 Task: Create in the project UniTech and in the Backlog issue 'Implement a new cloud-based project management system for a company with advanced task tracking and collaboration features' a child issue 'Kubernetes cluster workload optimization and scaling', and assign it to team member softage.1@softage.net.
Action: Mouse moved to (643, 414)
Screenshot: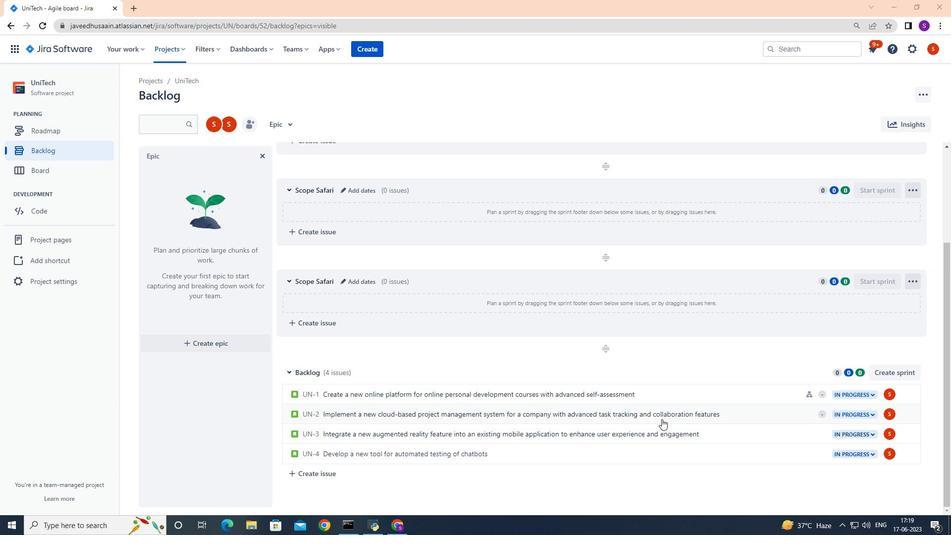 
Action: Mouse pressed left at (643, 414)
Screenshot: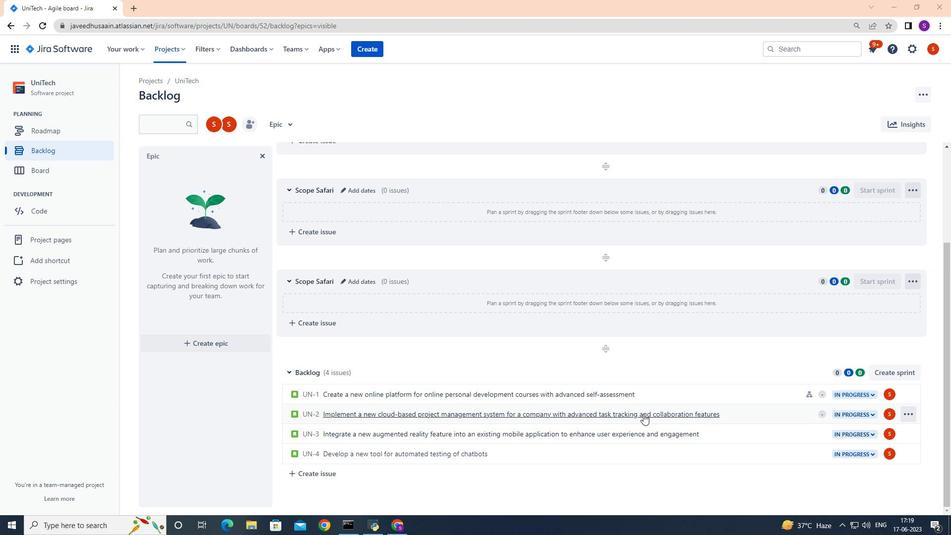 
Action: Mouse moved to (772, 239)
Screenshot: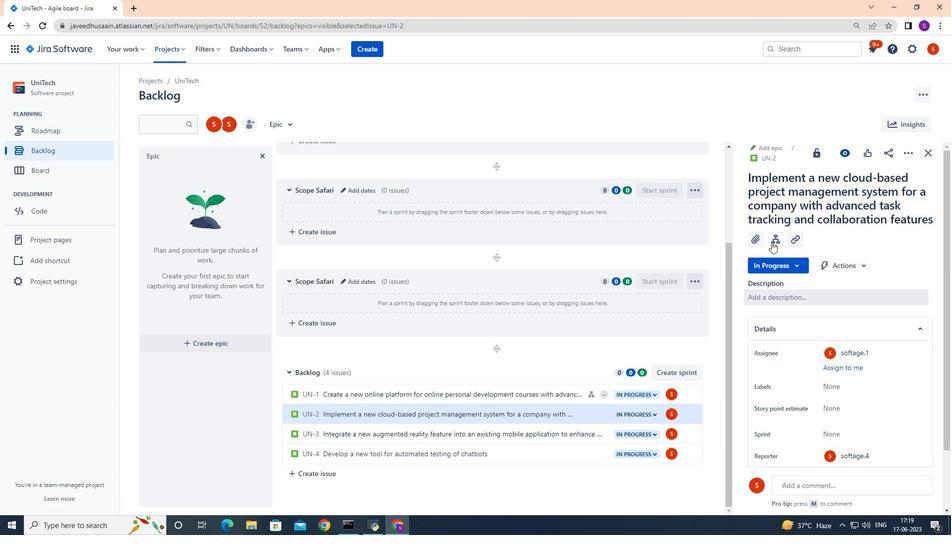 
Action: Mouse pressed left at (772, 239)
Screenshot: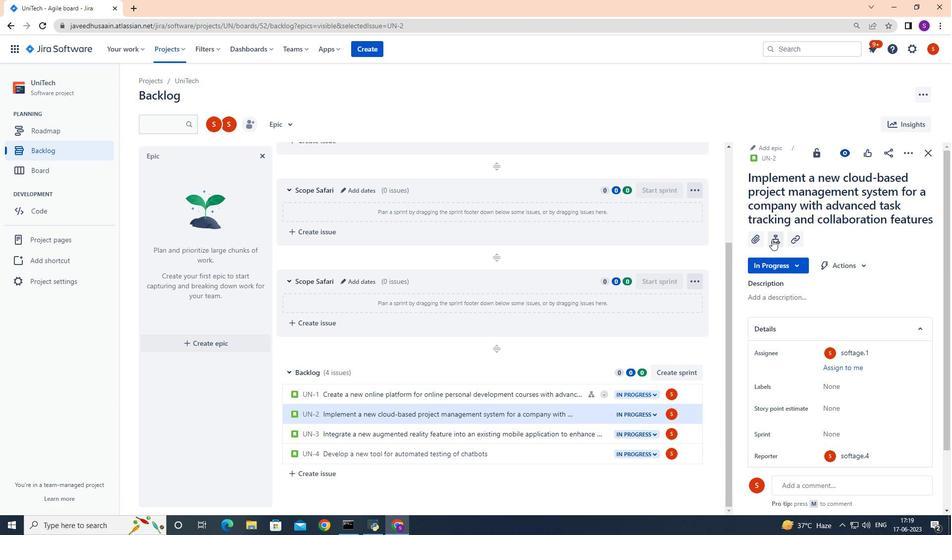 
Action: Mouse moved to (783, 318)
Screenshot: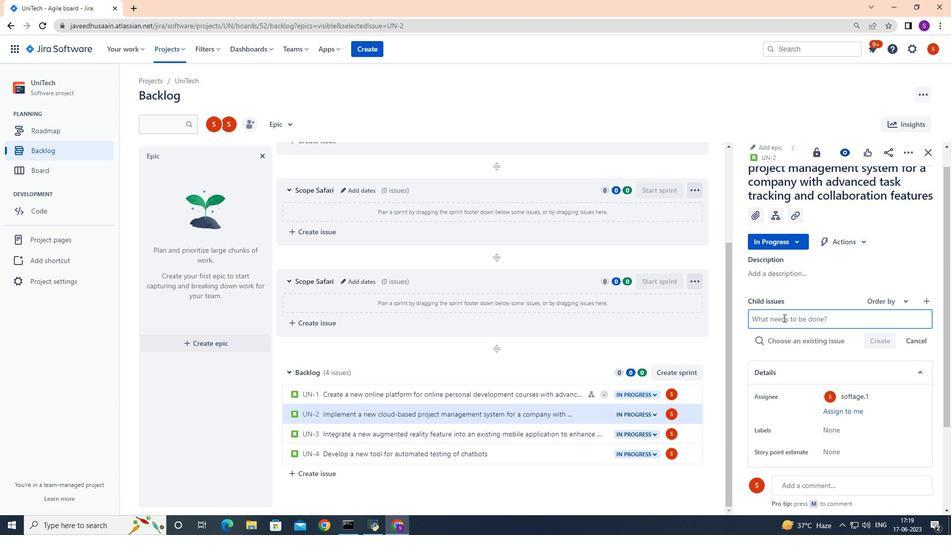 
Action: Mouse pressed left at (783, 318)
Screenshot: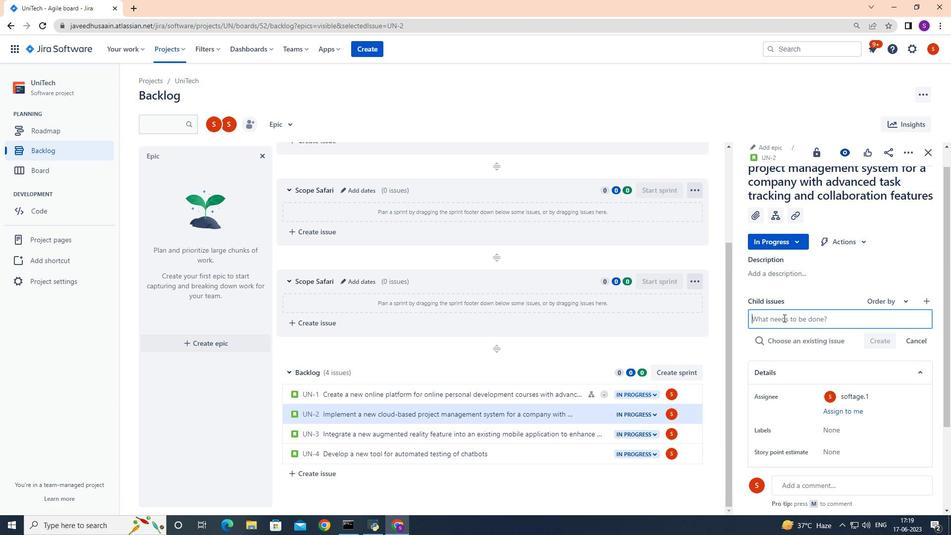
Action: Key pressed <Key.shift>Kubw<Key.backspace>ernetes<Key.space>cluster<Key.space>workload<Key.space>optimization<Key.space>and<Key.space>scaling
Screenshot: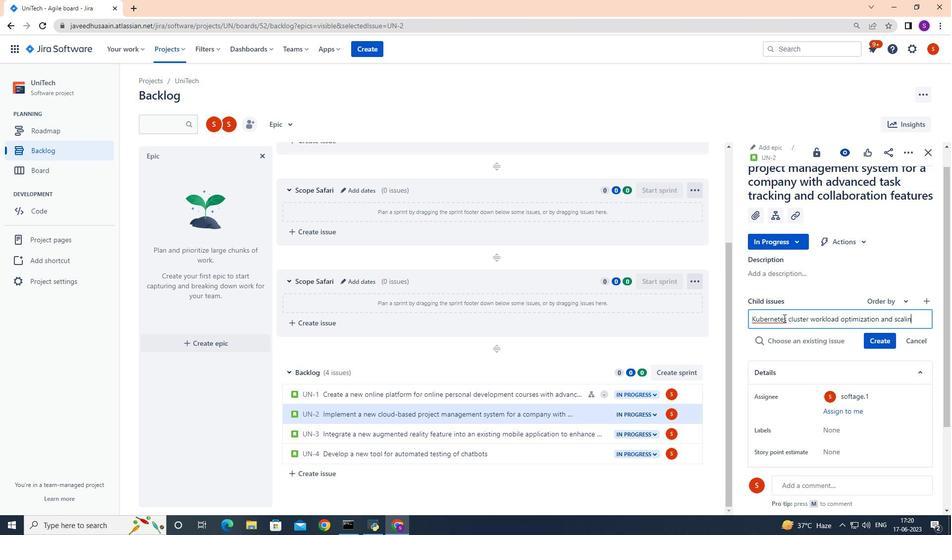 
Action: Mouse moved to (850, 319)
Screenshot: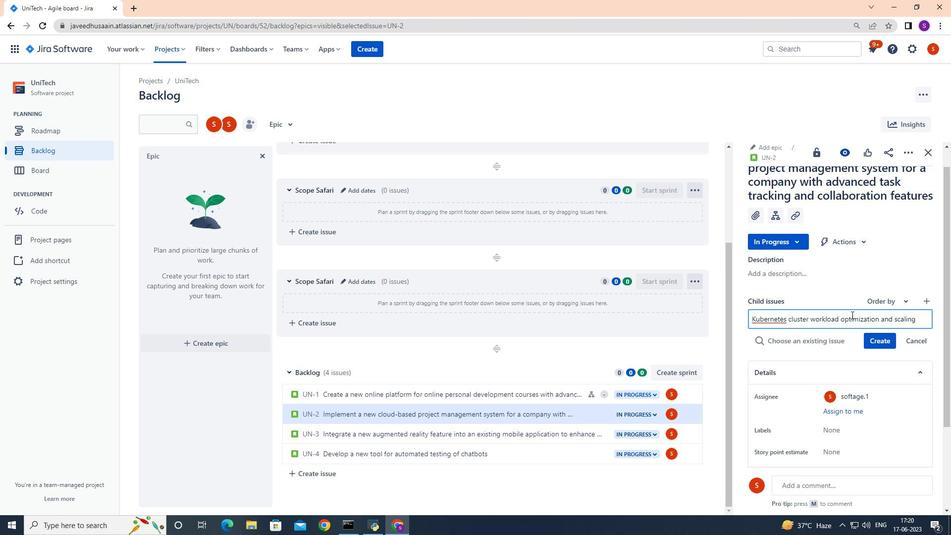 
Action: Mouse pressed left at (850, 319)
Screenshot: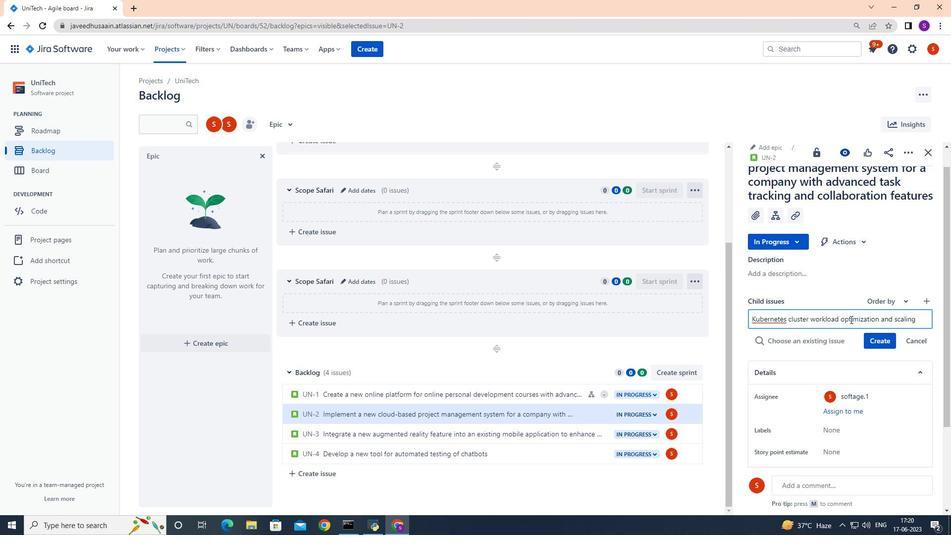 
Action: Mouse moved to (794, 318)
Screenshot: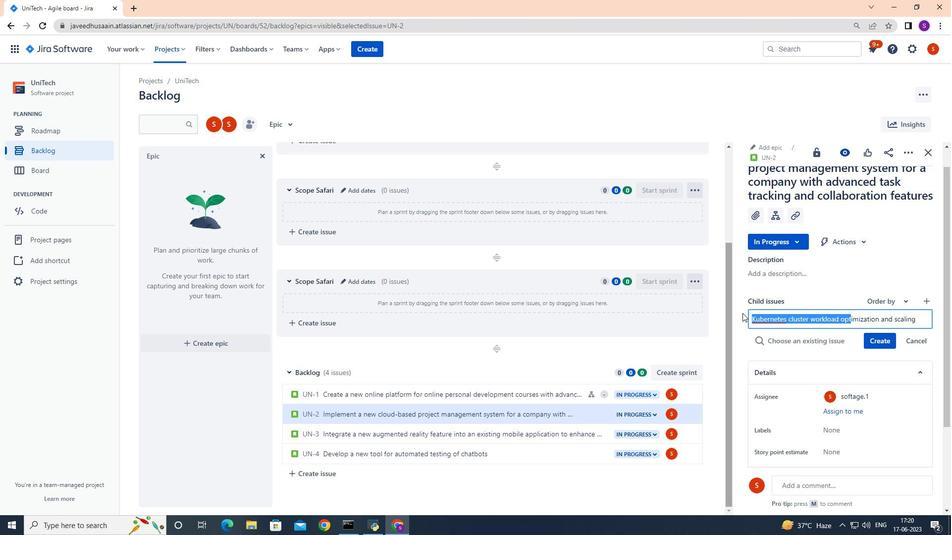 
Action: Mouse pressed left at (794, 318)
Screenshot: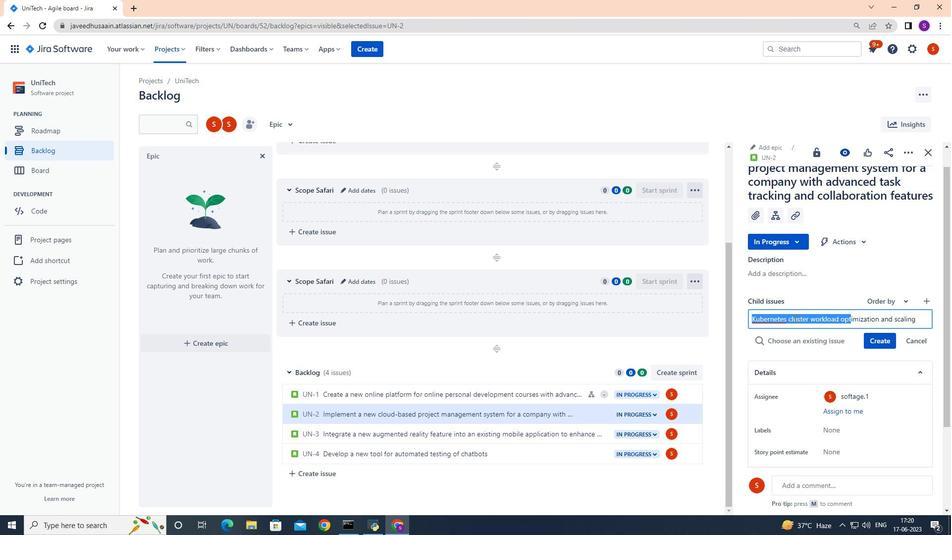 
Action: Mouse moved to (882, 339)
Screenshot: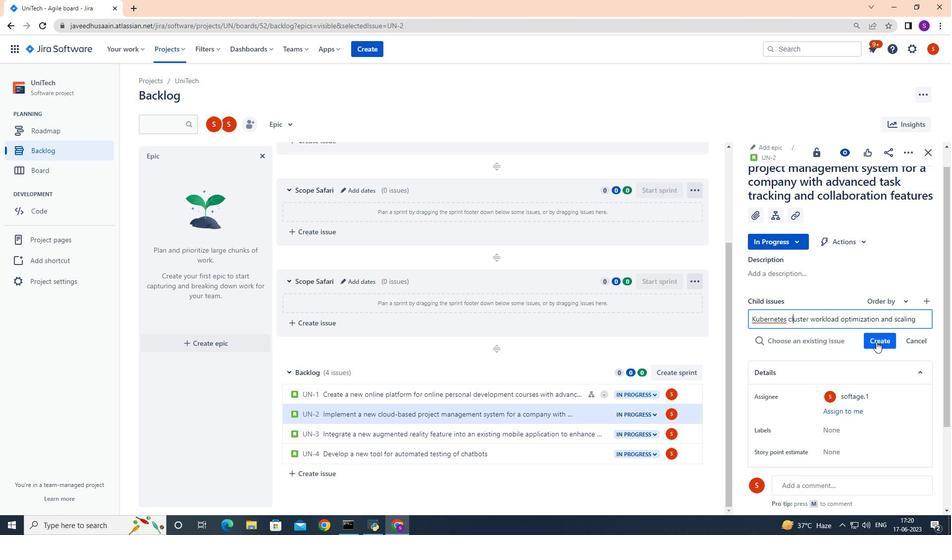 
Action: Mouse pressed left at (882, 339)
Screenshot: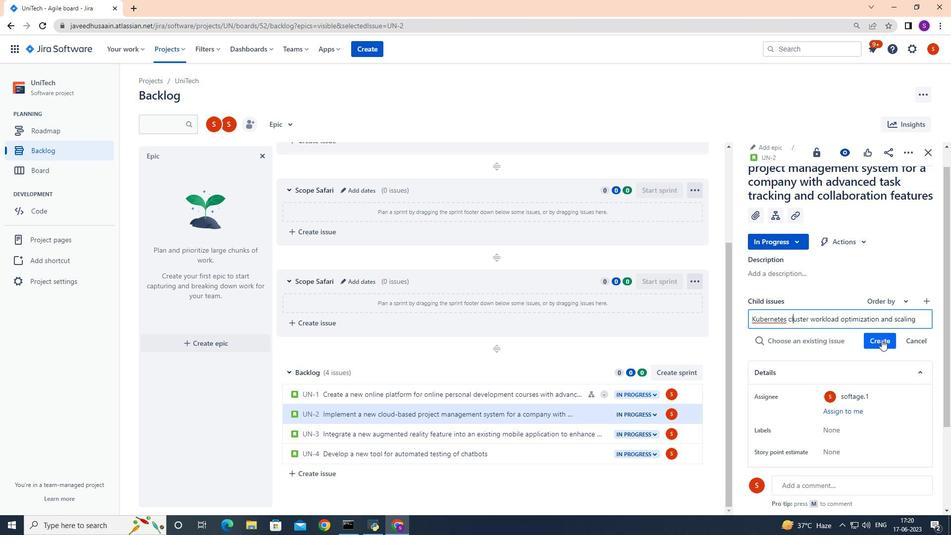 
Action: Mouse moved to (890, 324)
Screenshot: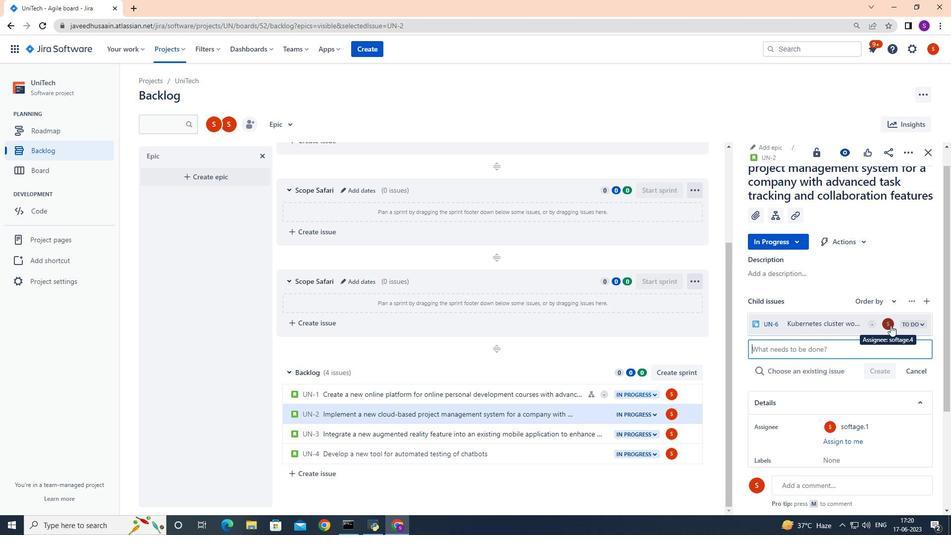 
Action: Mouse pressed left at (890, 324)
Screenshot: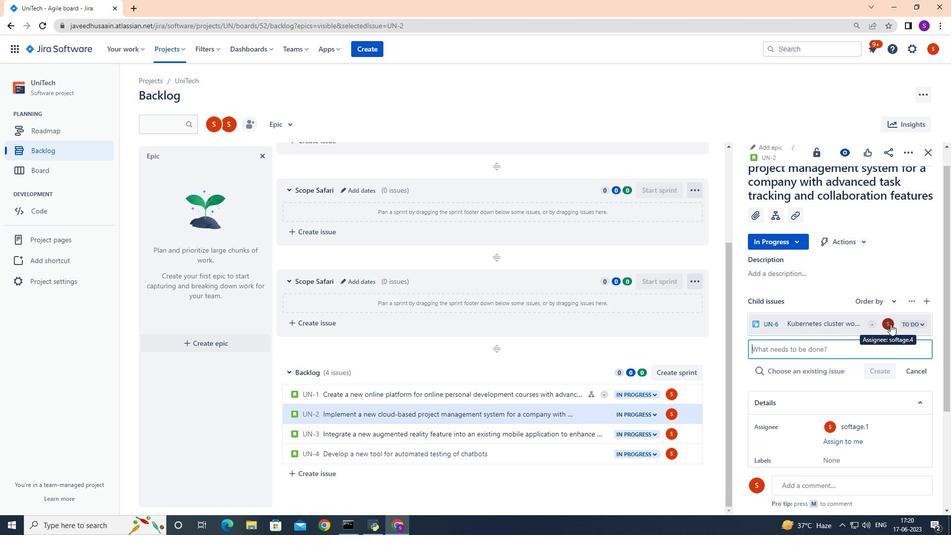 
Action: Mouse moved to (827, 282)
Screenshot: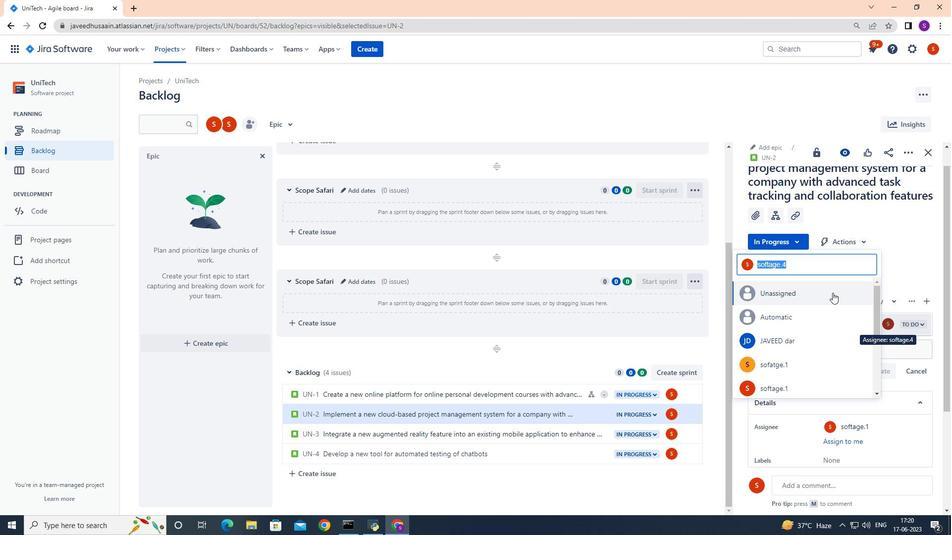 
Action: Key pressed <Key.backspace>softage.1<Key.shift>@softage.net
Screenshot: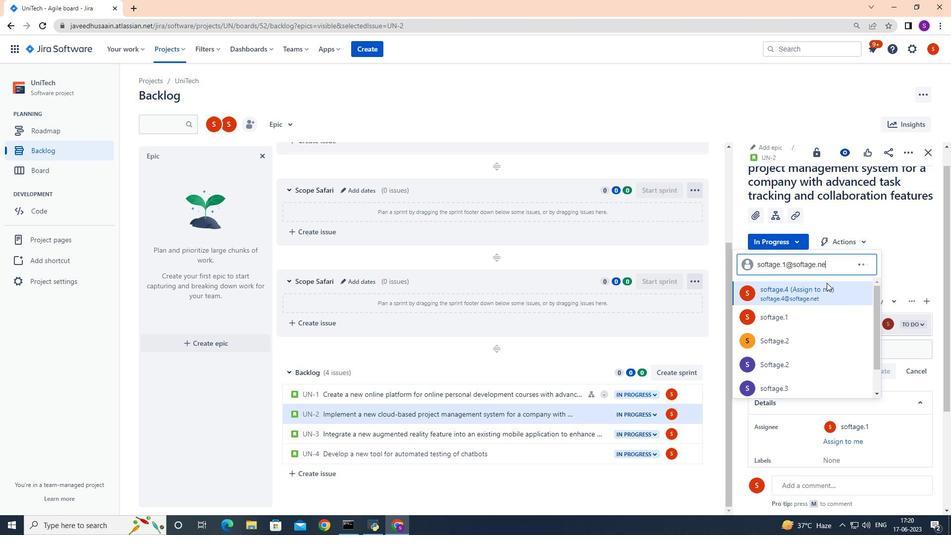 
Action: Mouse moved to (775, 324)
Screenshot: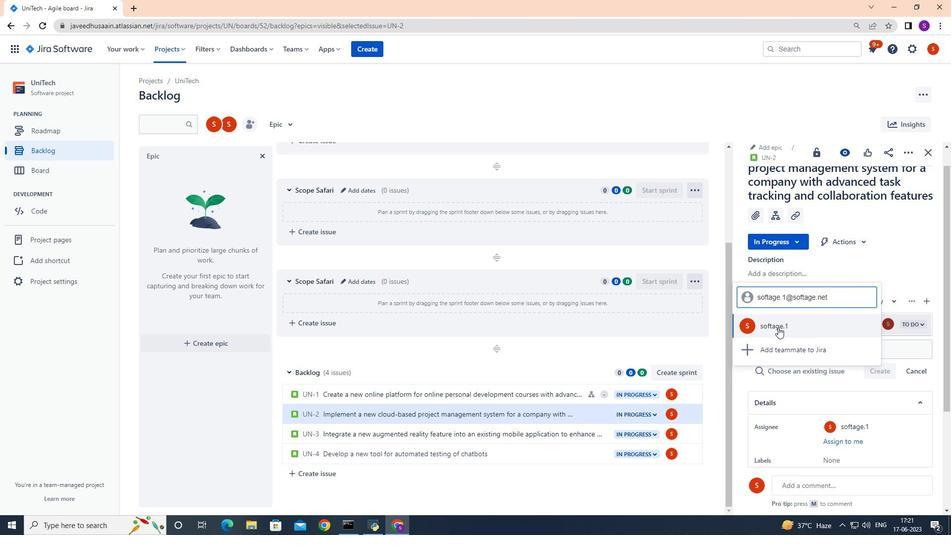 
Action: Mouse pressed left at (775, 324)
Screenshot: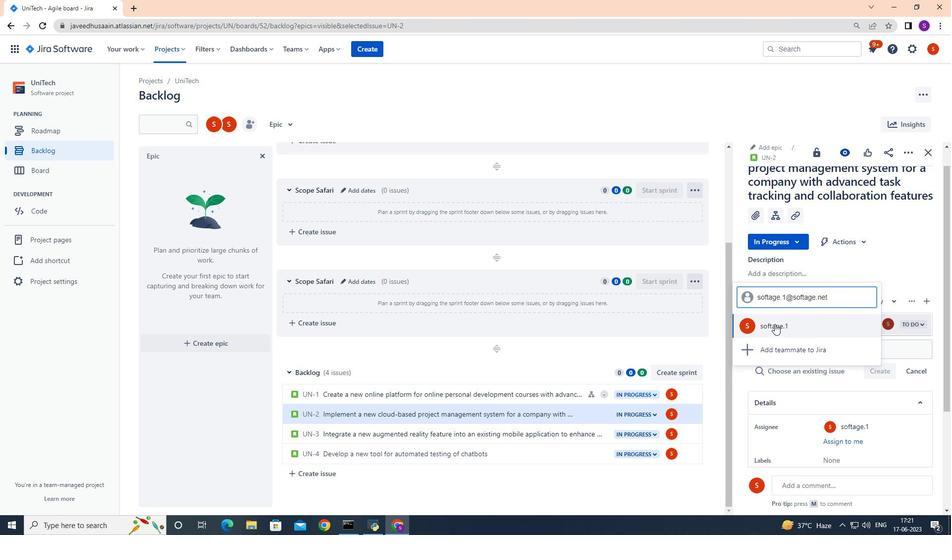 
Action: Mouse moved to (905, 245)
Screenshot: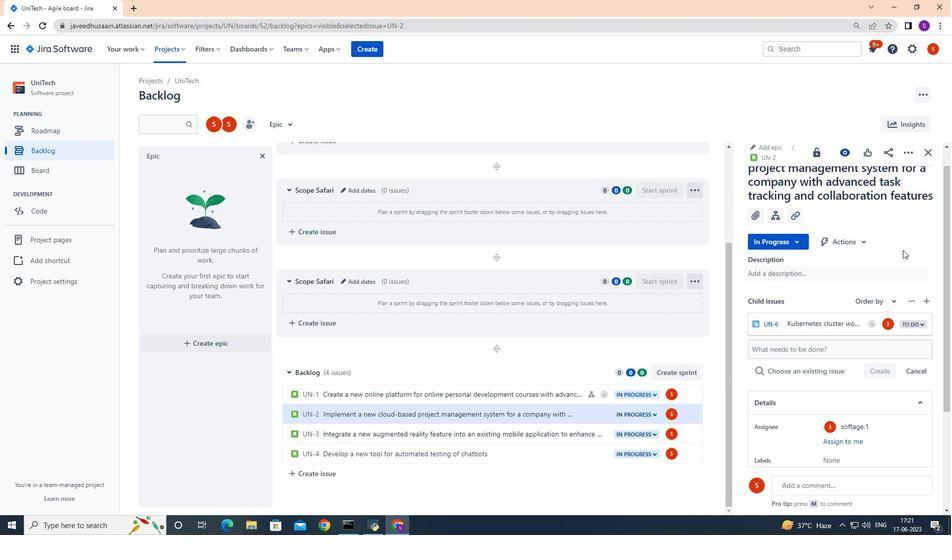 
Action: Mouse pressed left at (905, 245)
Screenshot: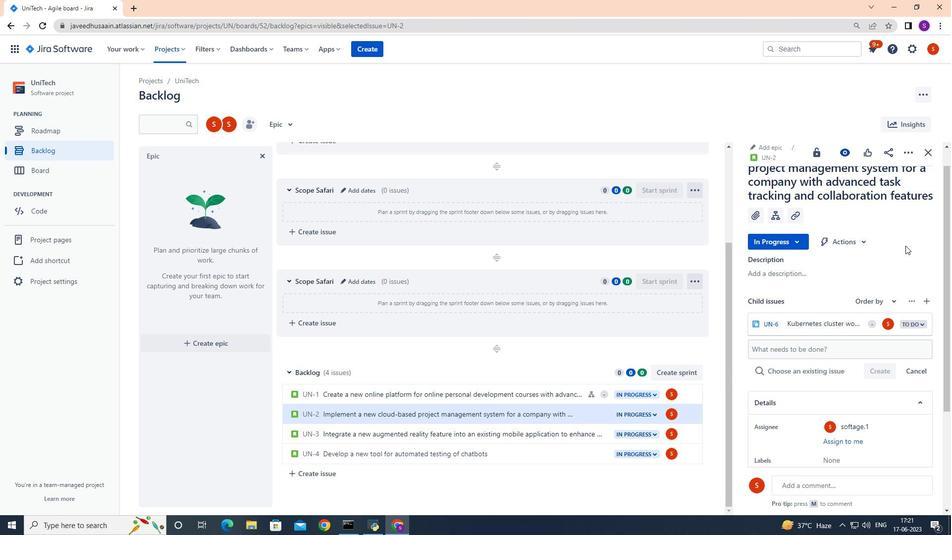 
